 Task: Calculate sale proceeds for selling your house in Orange County.
Action: Mouse moved to (901, 159)
Screenshot: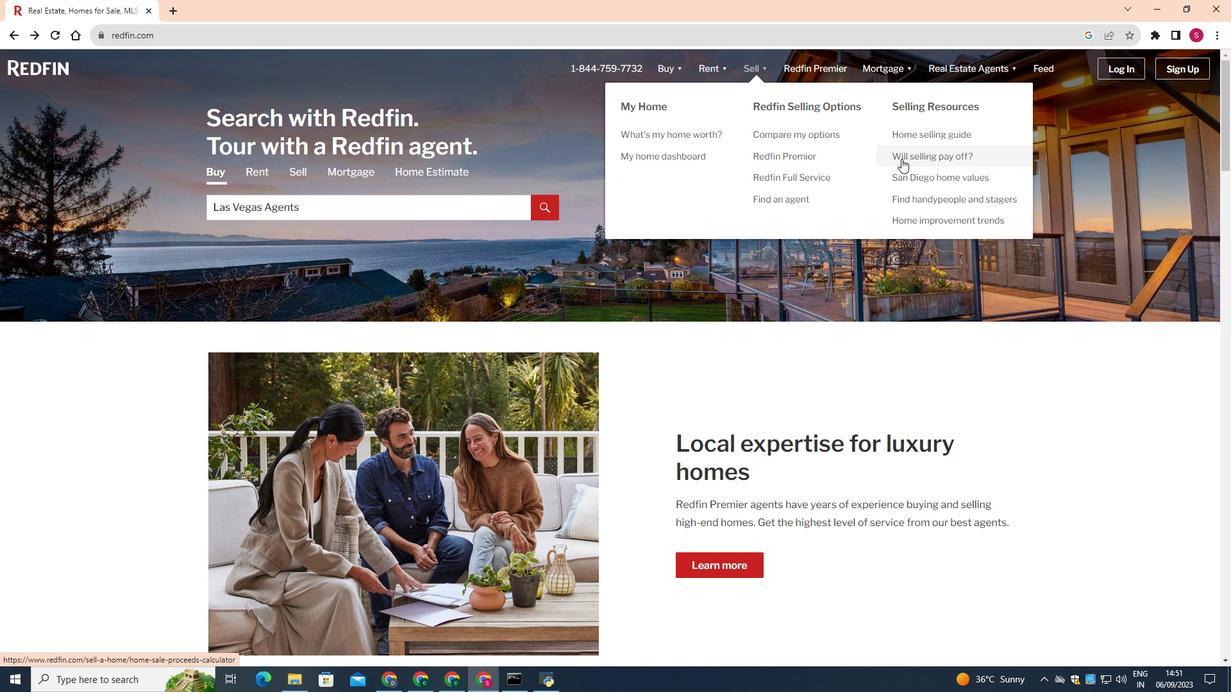 
Action: Mouse pressed left at (901, 159)
Screenshot: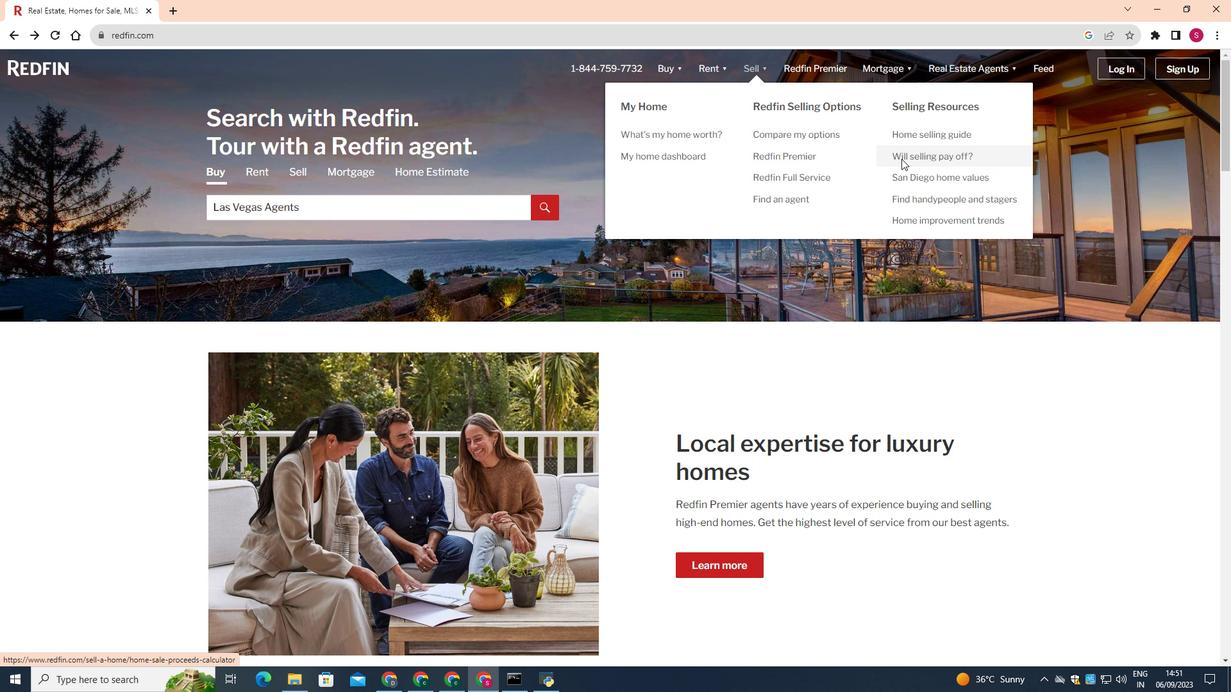 
Action: Mouse moved to (227, 295)
Screenshot: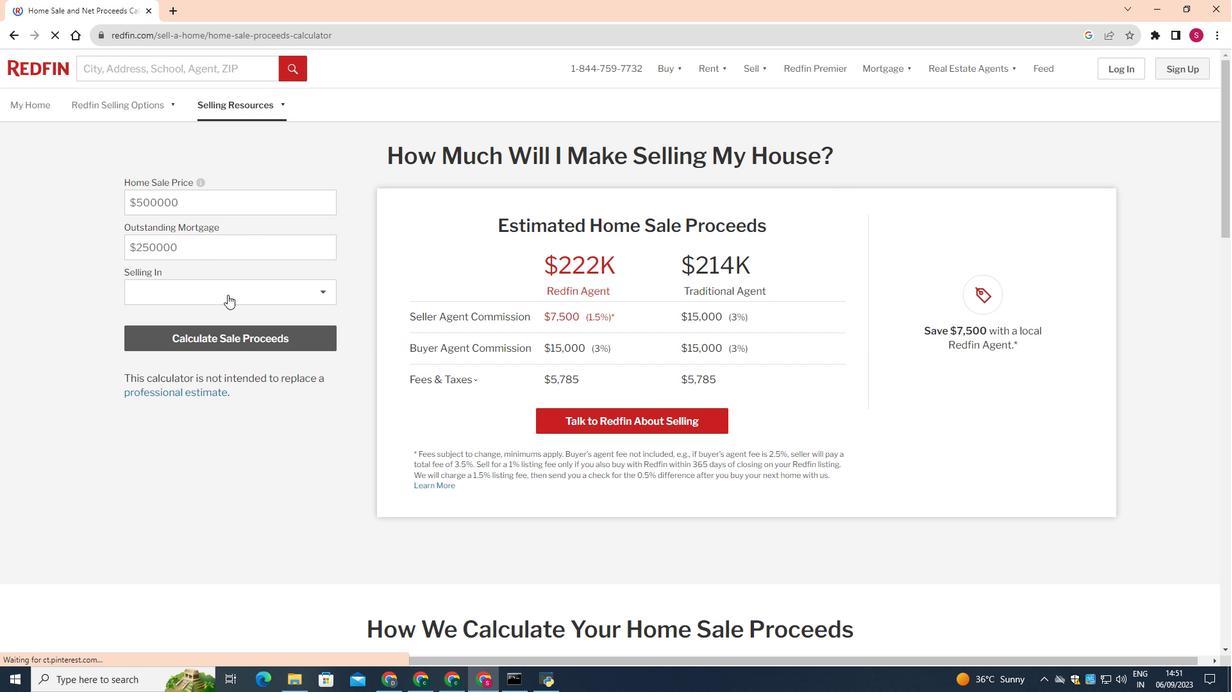 
Action: Mouse pressed left at (227, 295)
Screenshot: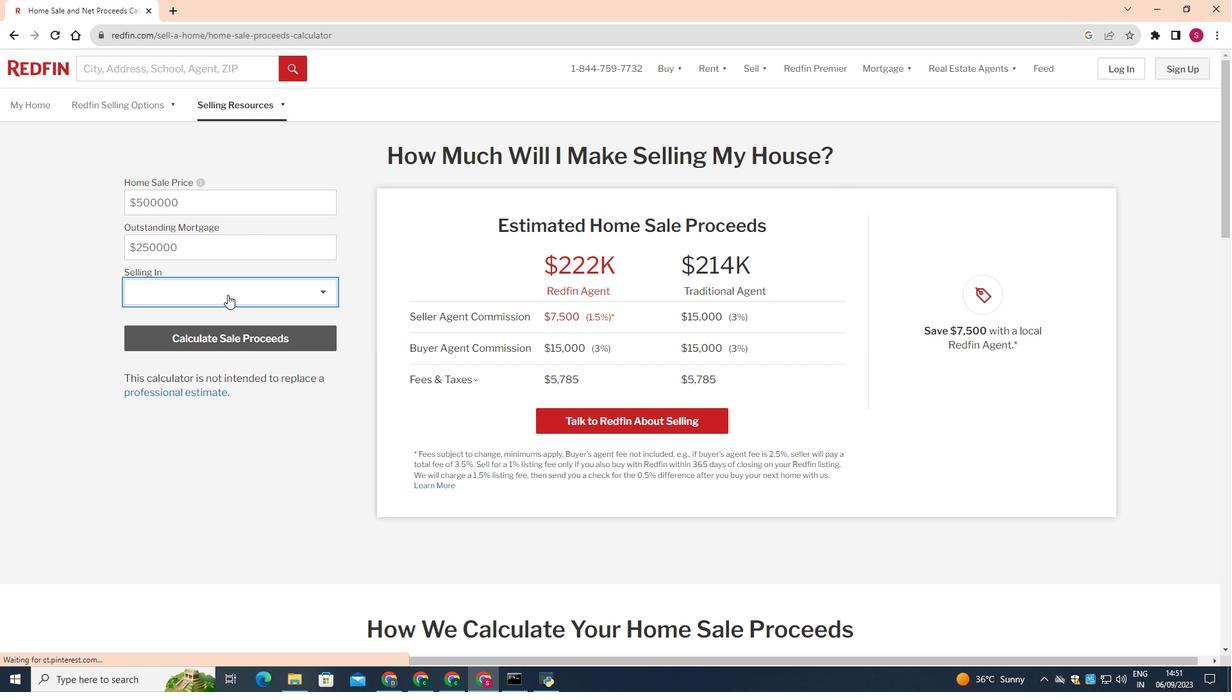 
Action: Mouse moved to (227, 361)
Screenshot: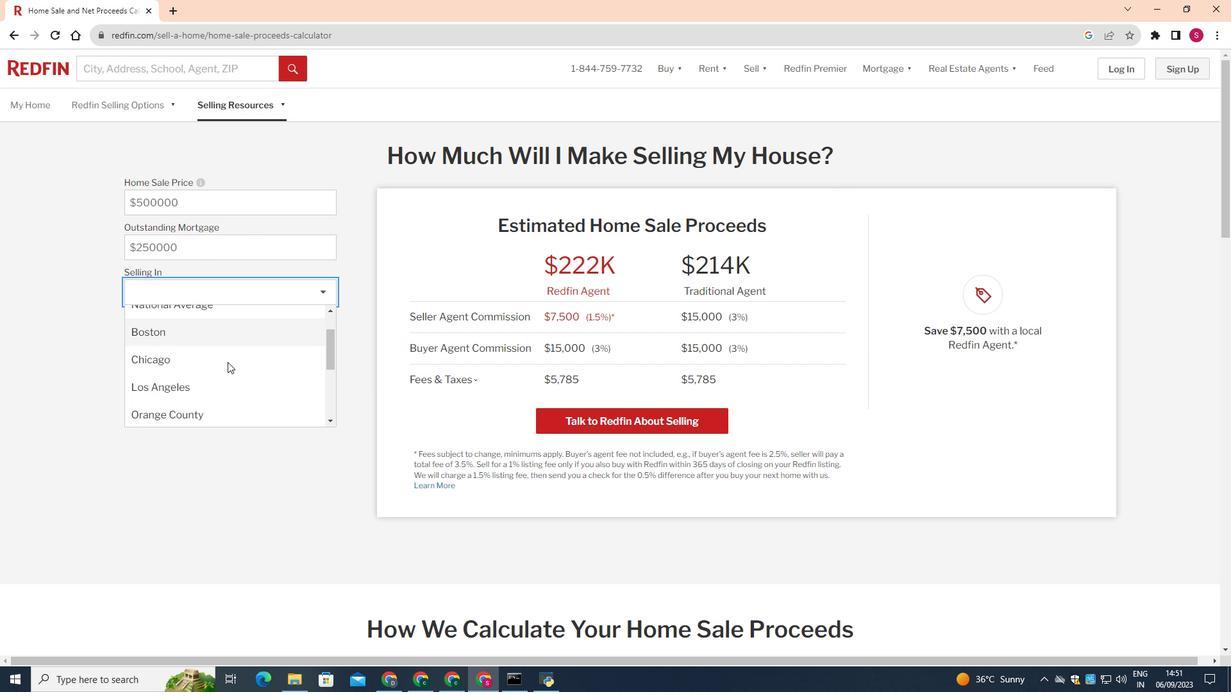 
Action: Mouse scrolled (227, 361) with delta (0, 0)
Screenshot: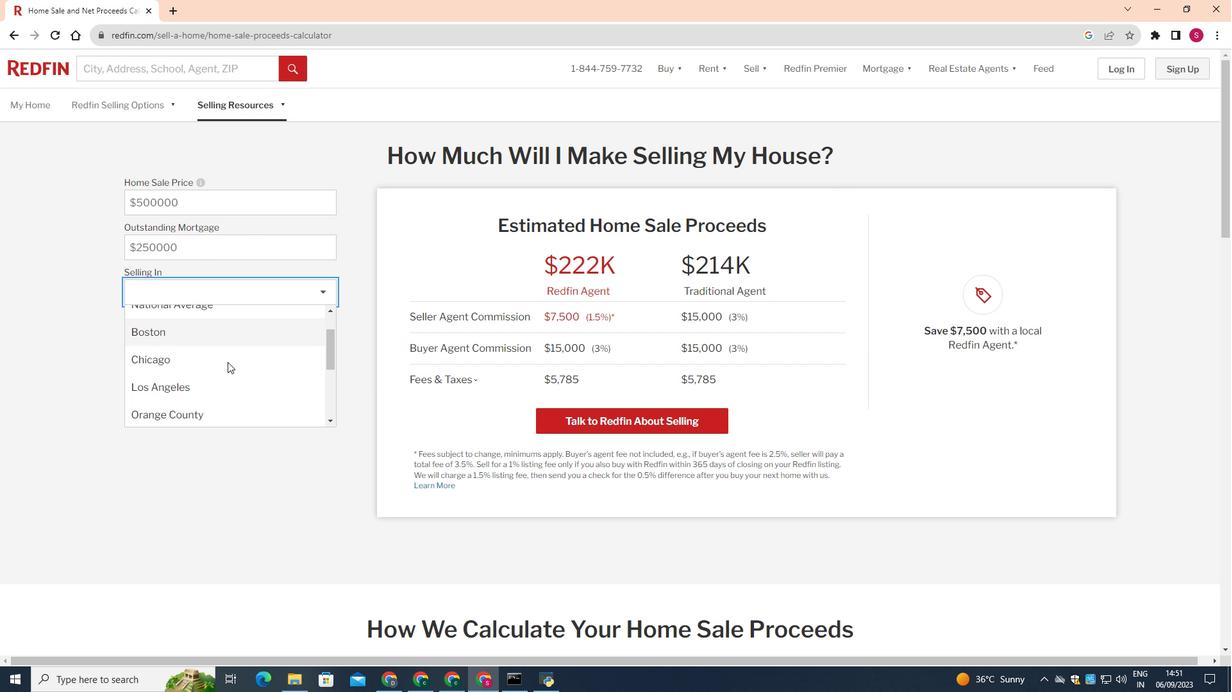 
Action: Mouse moved to (214, 390)
Screenshot: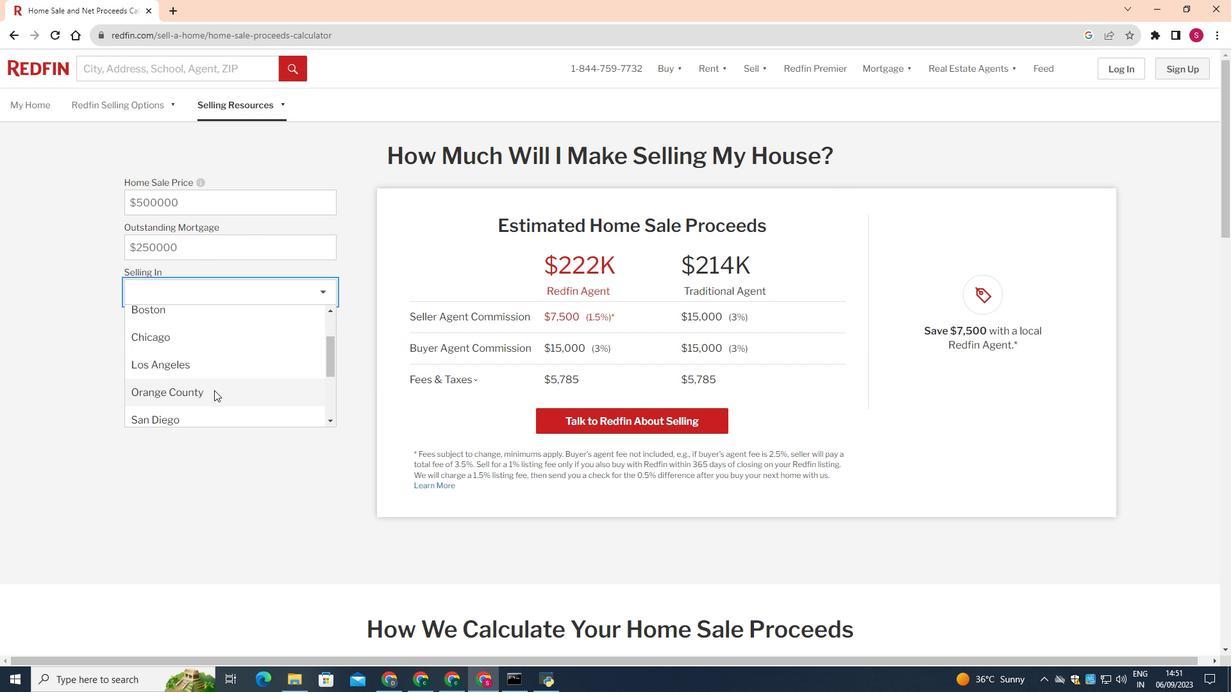 
Action: Mouse pressed left at (214, 390)
Screenshot: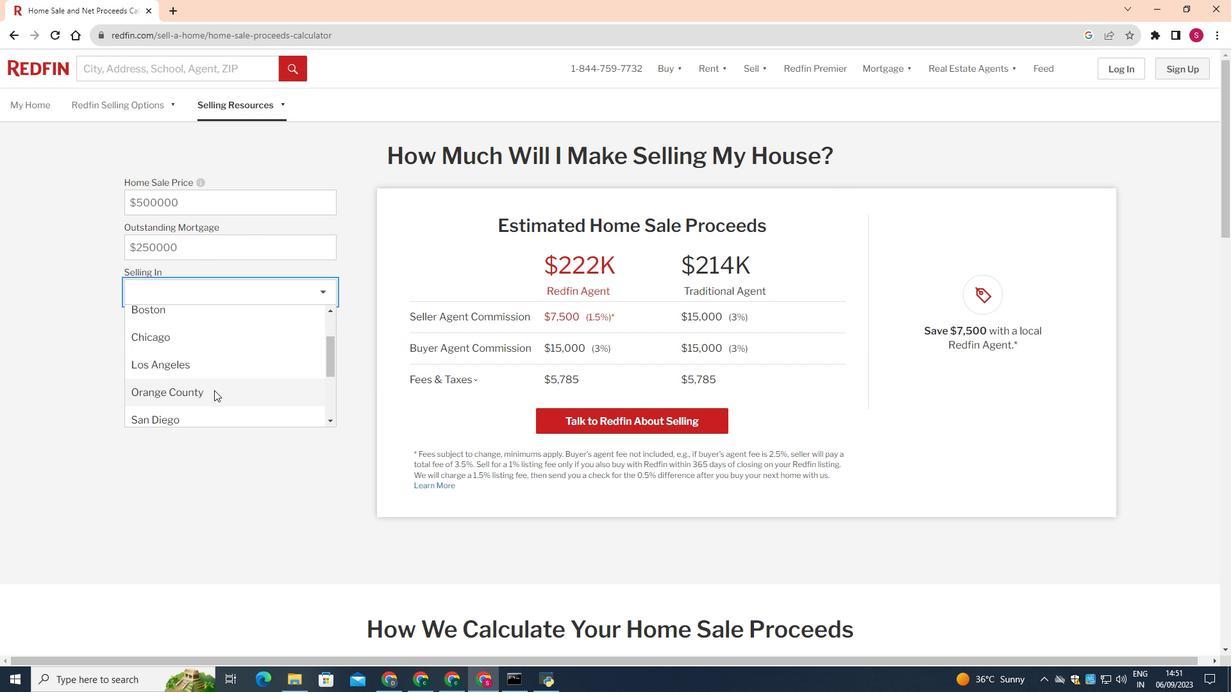
Action: Mouse moved to (311, 340)
Screenshot: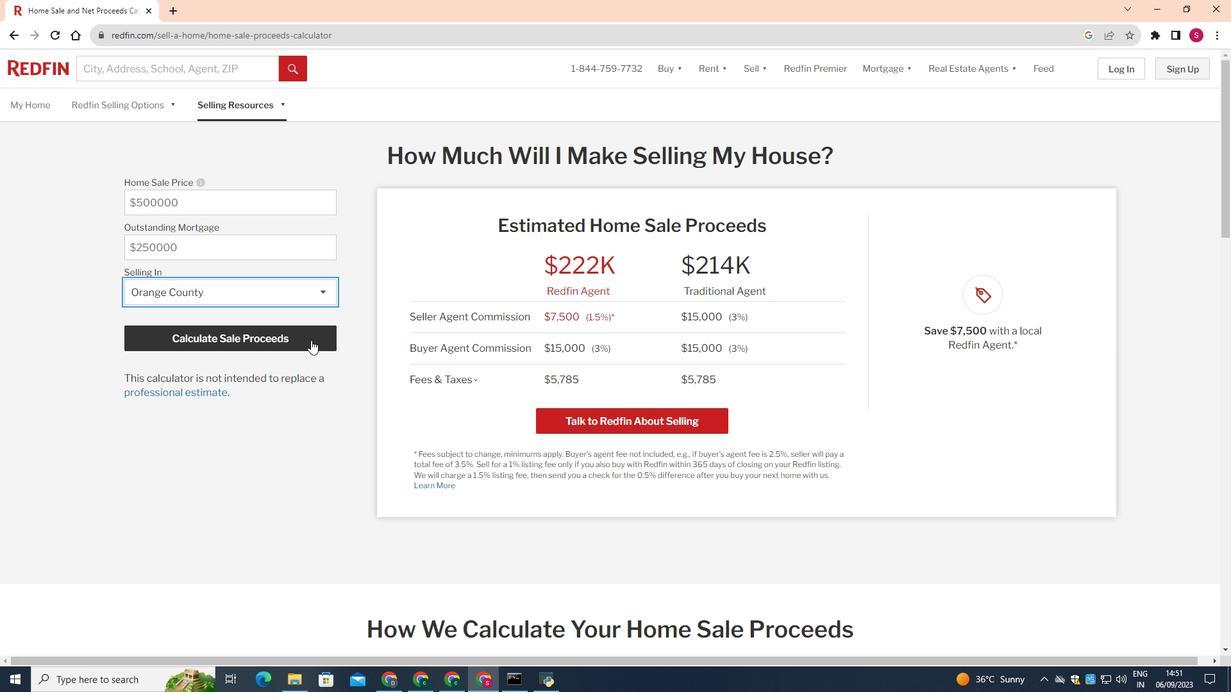 
Action: Mouse pressed left at (311, 340)
Screenshot: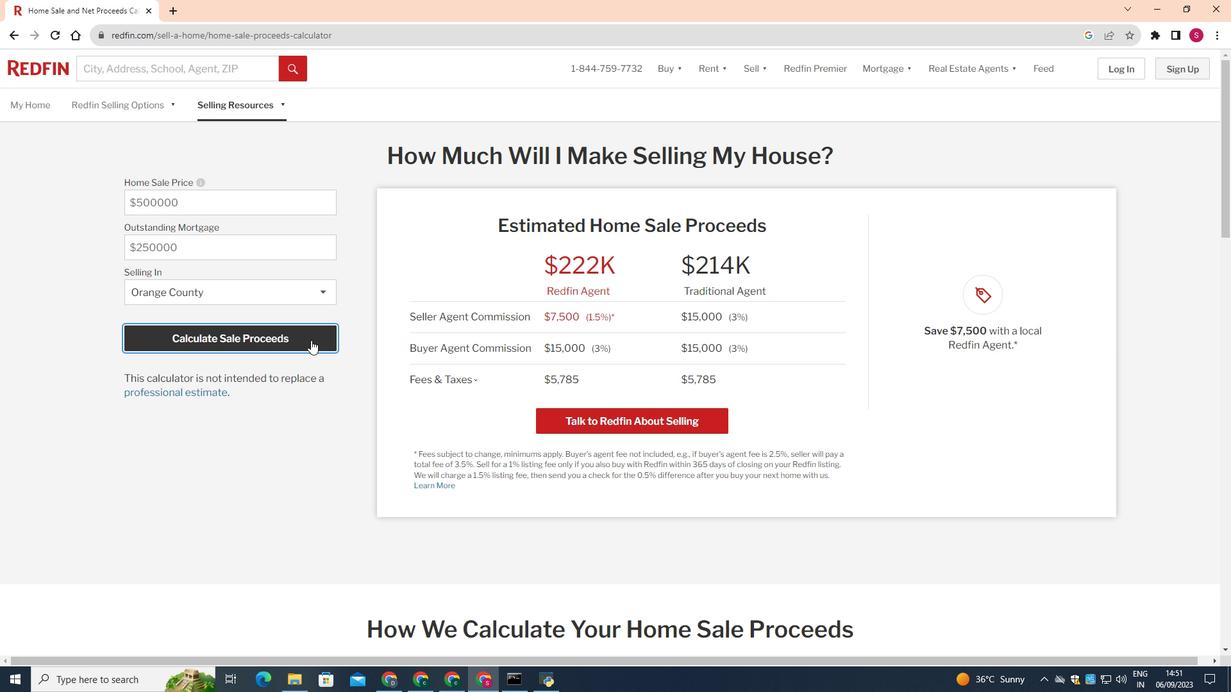 
